Task: Add Celestial True Blueberry Tea to the cart.
Action: Mouse moved to (38, 318)
Screenshot: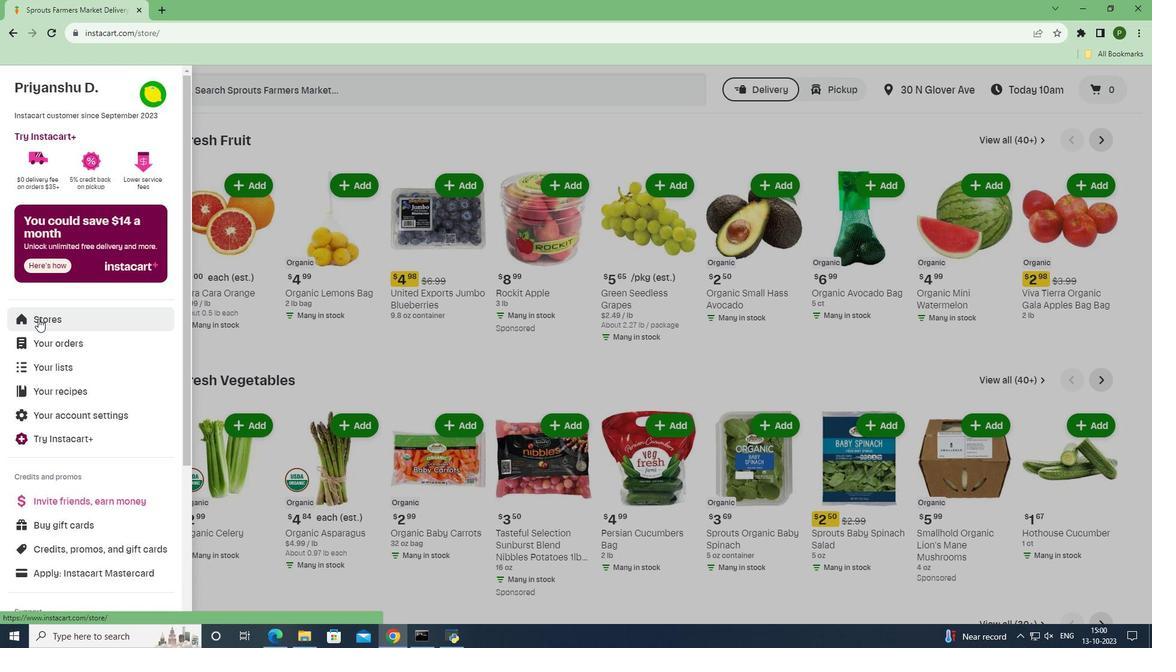 
Action: Mouse pressed left at (38, 318)
Screenshot: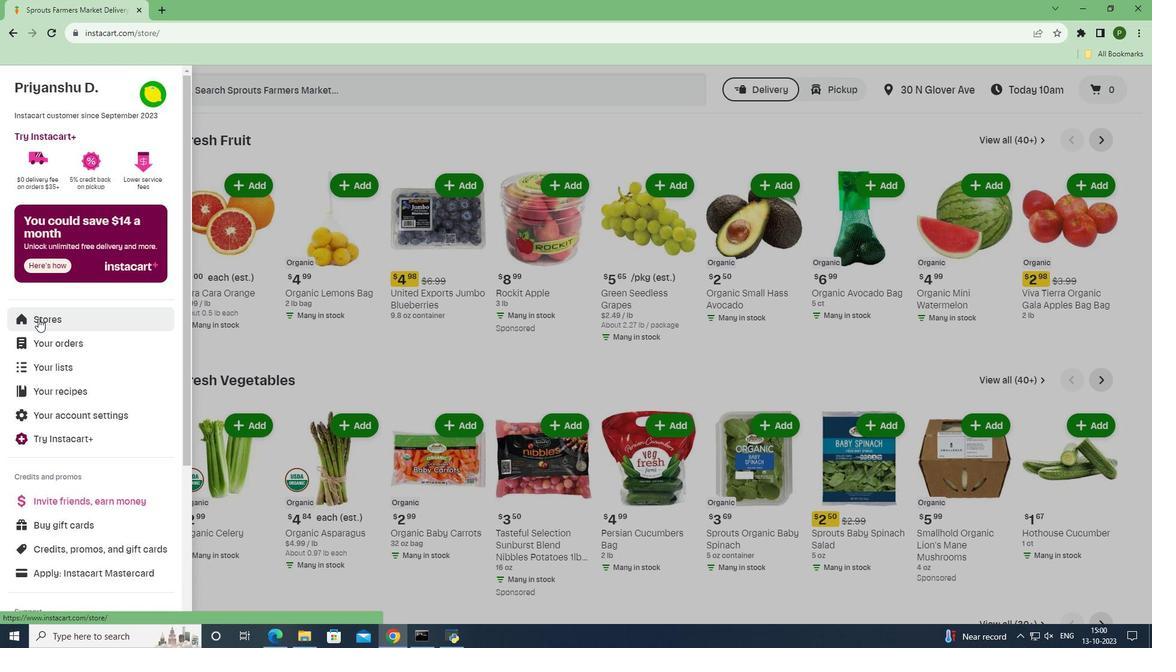 
Action: Mouse moved to (282, 136)
Screenshot: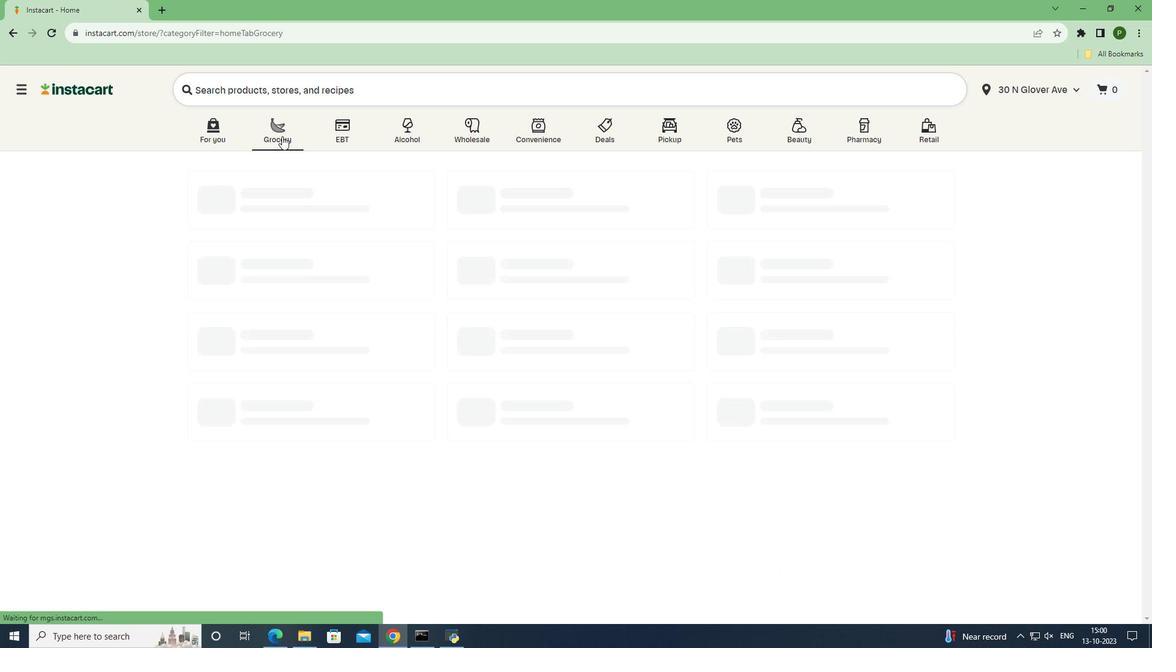 
Action: Mouse pressed left at (282, 136)
Screenshot: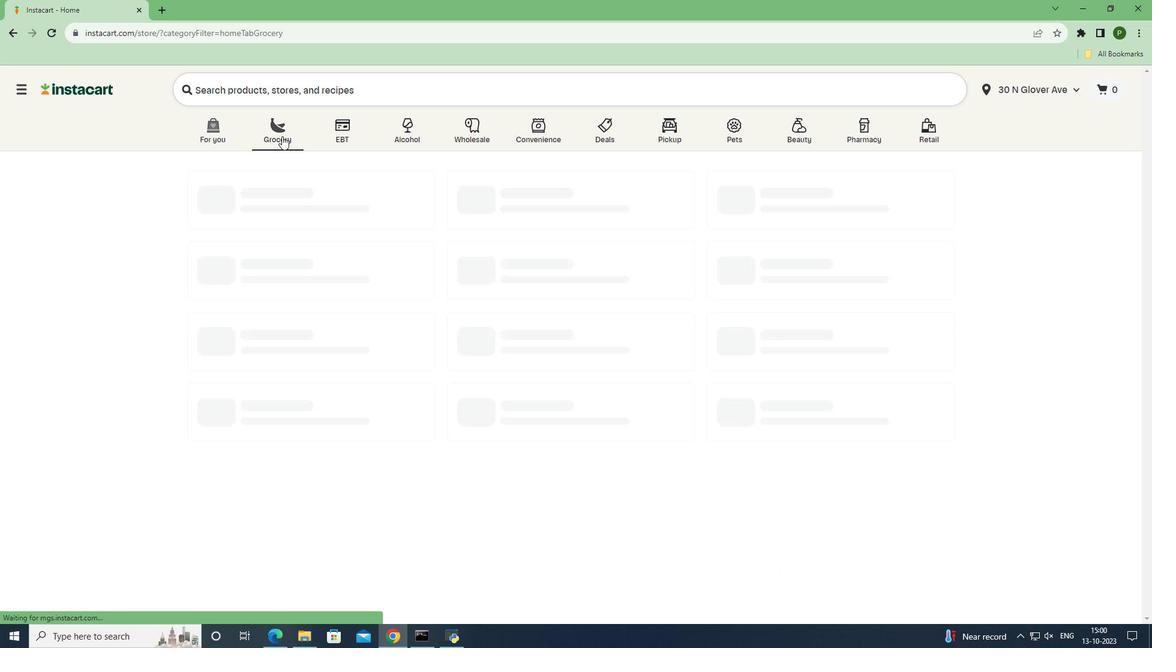 
Action: Mouse moved to (735, 277)
Screenshot: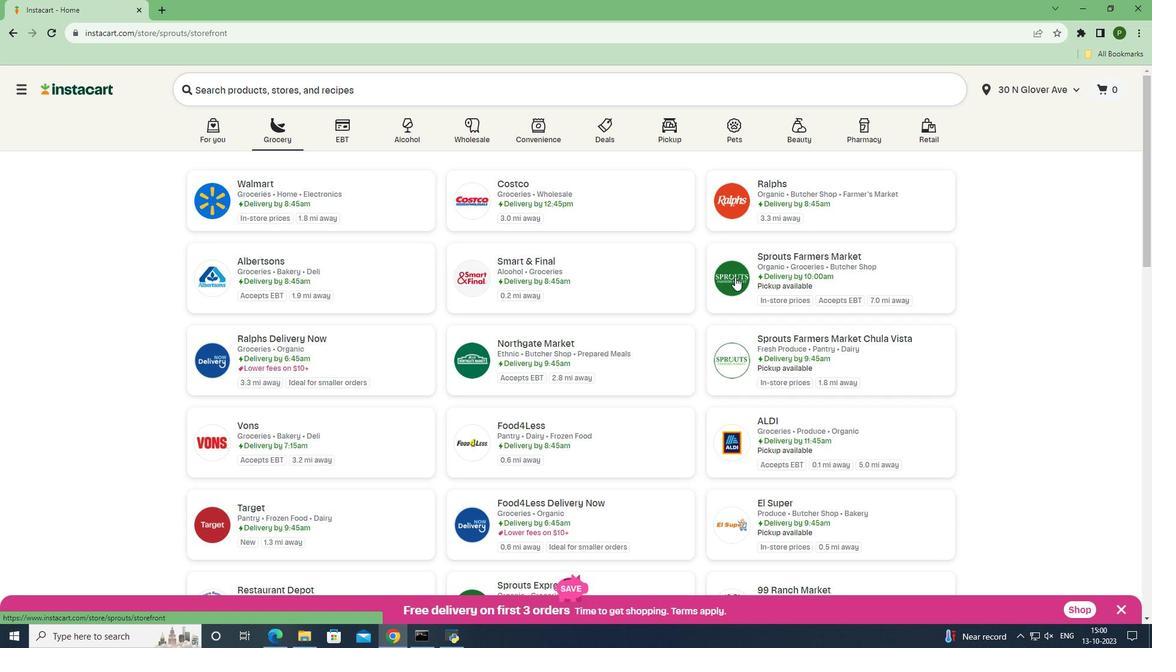 
Action: Mouse pressed left at (735, 277)
Screenshot: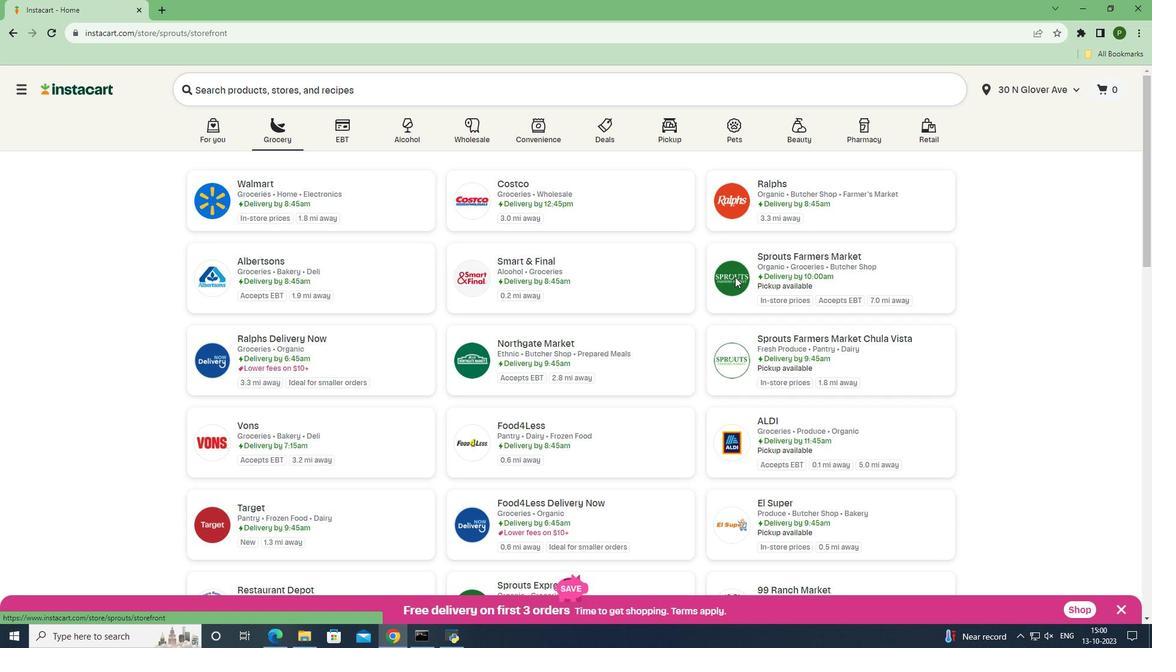 
Action: Mouse moved to (88, 414)
Screenshot: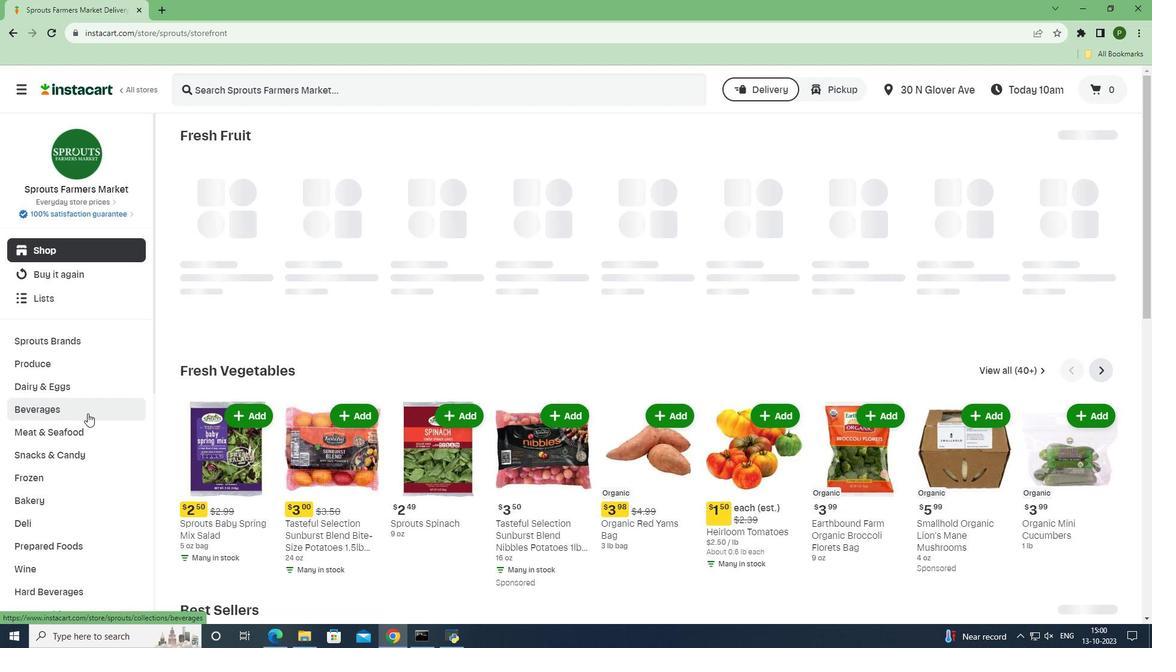 
Action: Mouse pressed left at (88, 414)
Screenshot: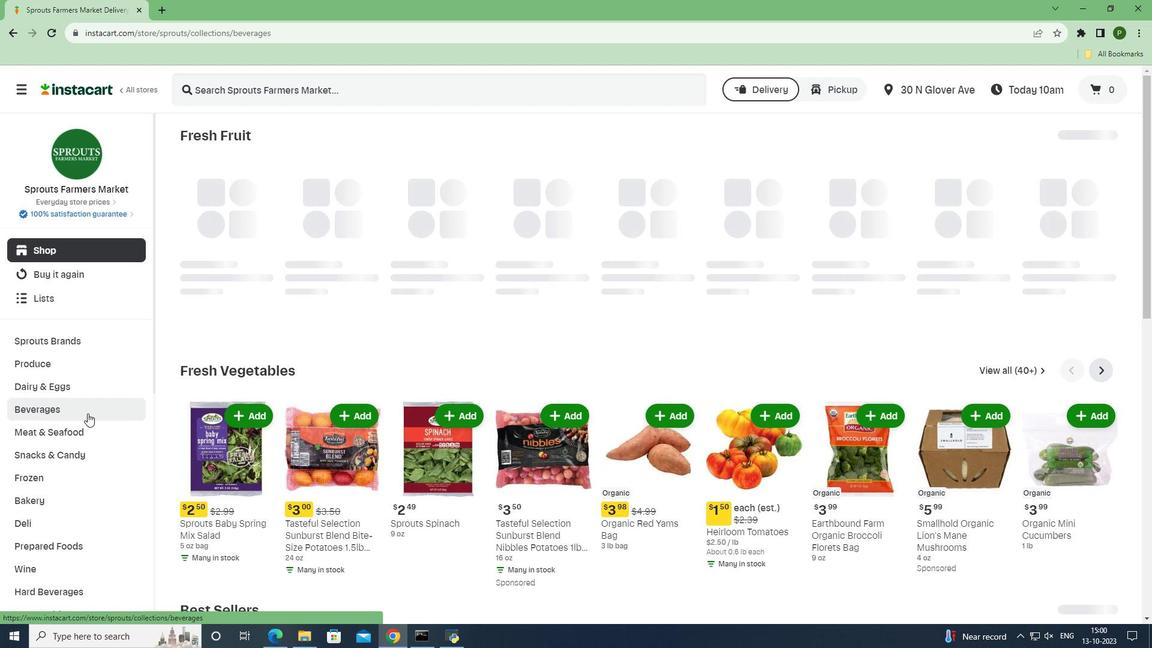 
Action: Mouse moved to (1038, 163)
Screenshot: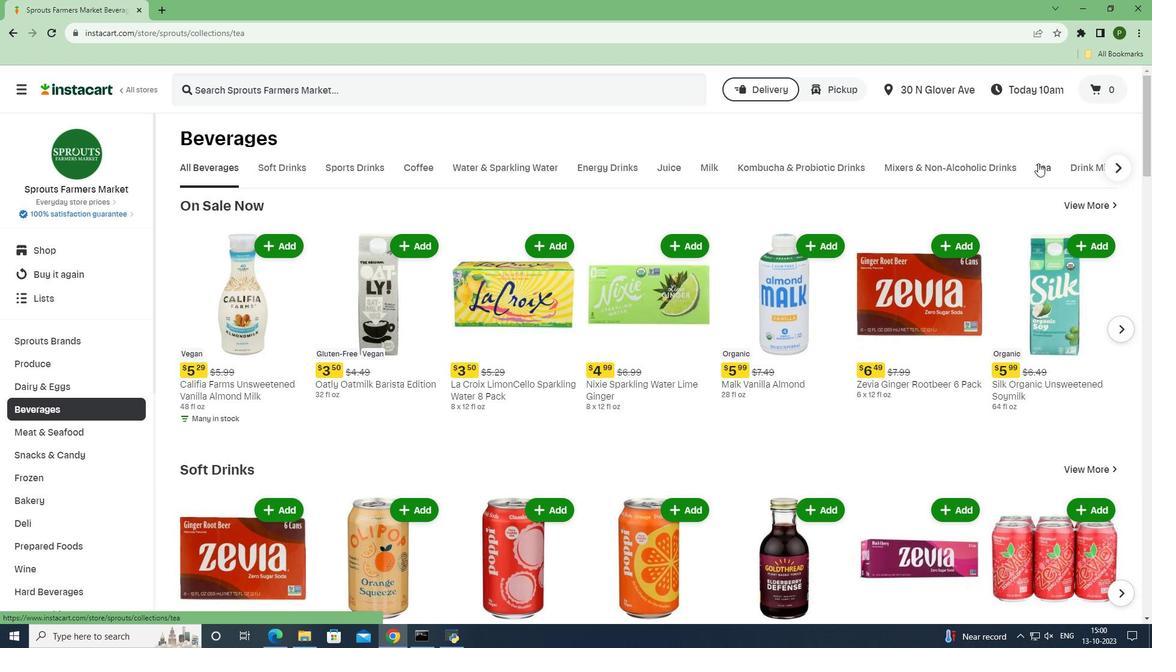 
Action: Mouse pressed left at (1038, 163)
Screenshot: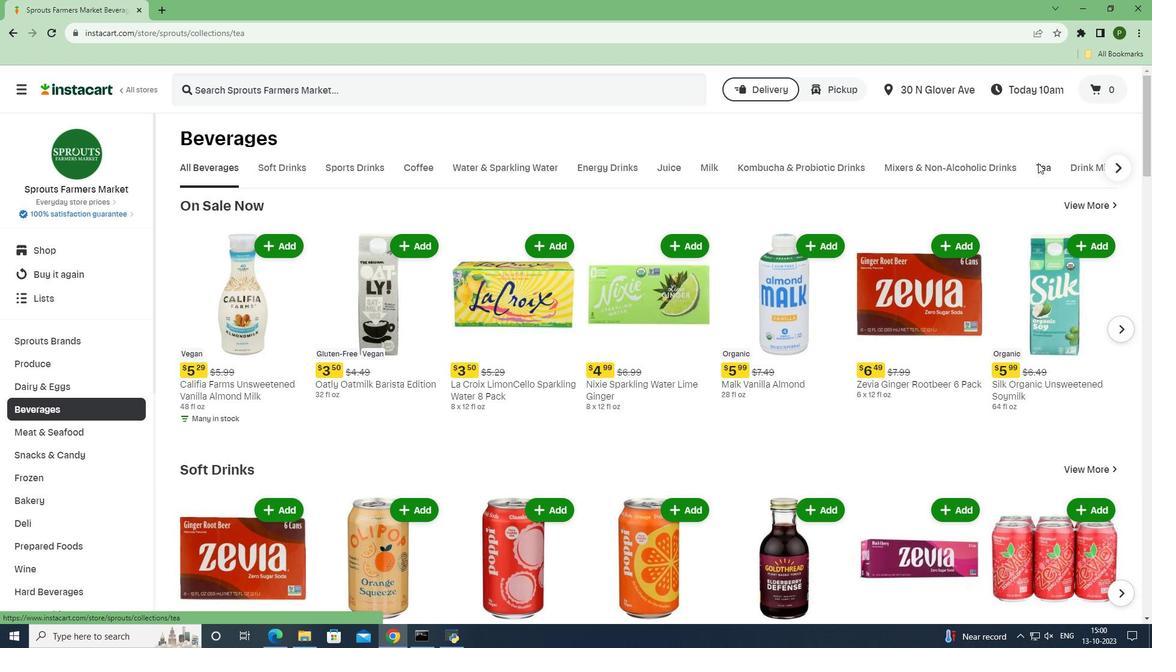 
Action: Mouse moved to (499, 88)
Screenshot: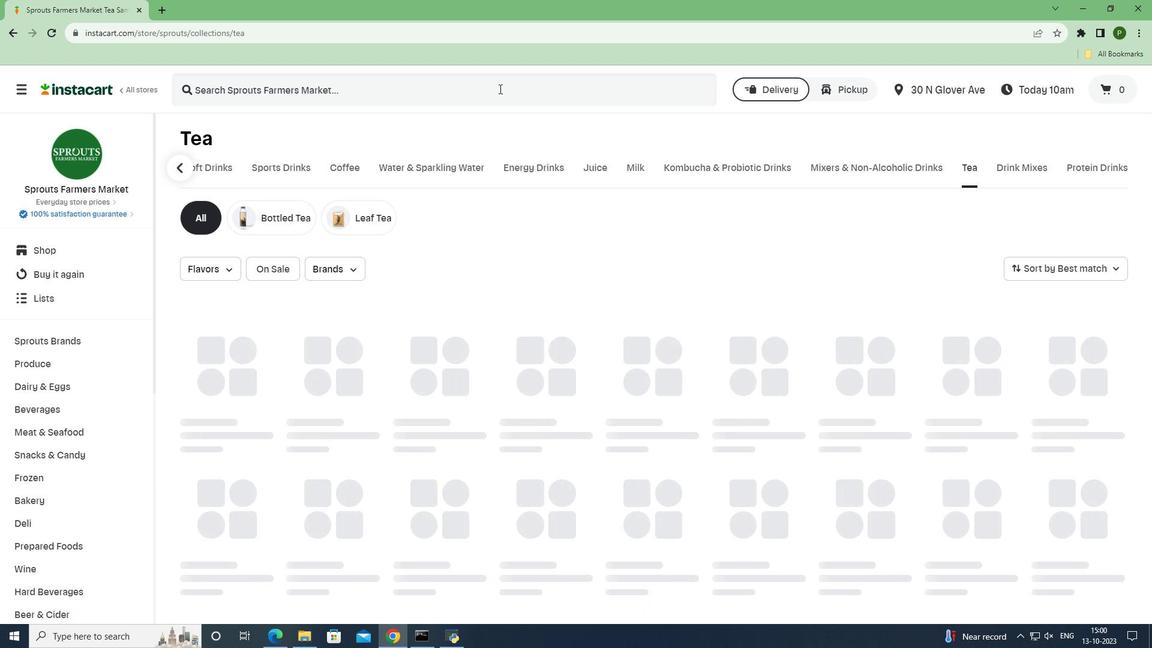 
Action: Mouse pressed left at (499, 88)
Screenshot: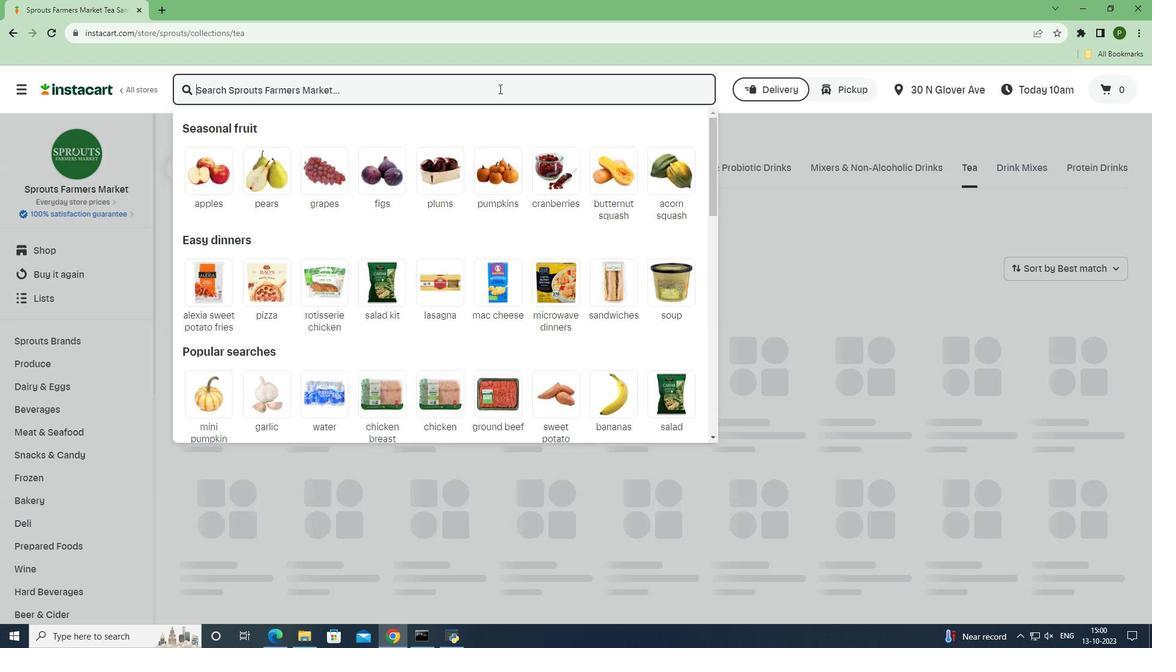 
Action: Key pressed <Key.caps_lock>C<Key.caps_lock>elestial<Key.space><Key.caps_lock>T<Key.caps_lock>rue<Key.space><Key.caps_lock>B<Key.caps_lock>lueberry<Key.space><Key.caps_lock>T<Key.caps_lock>ea<Key.space><Key.enter>
Screenshot: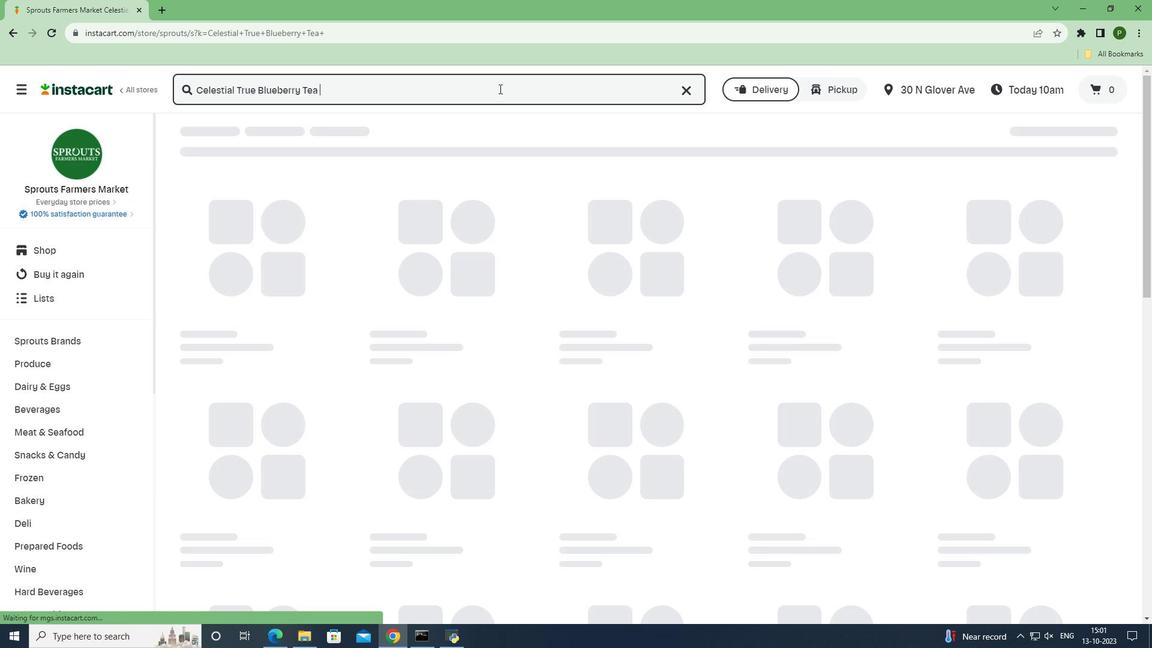 
Action: Mouse moved to (704, 215)
Screenshot: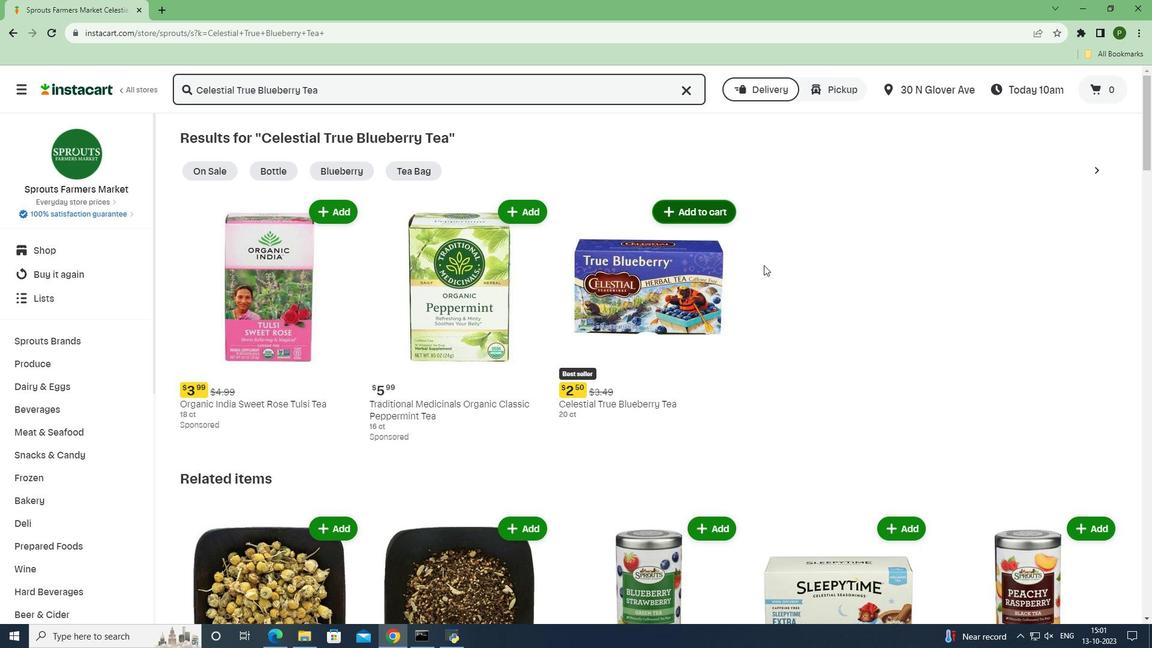 
Action: Mouse pressed left at (704, 215)
Screenshot: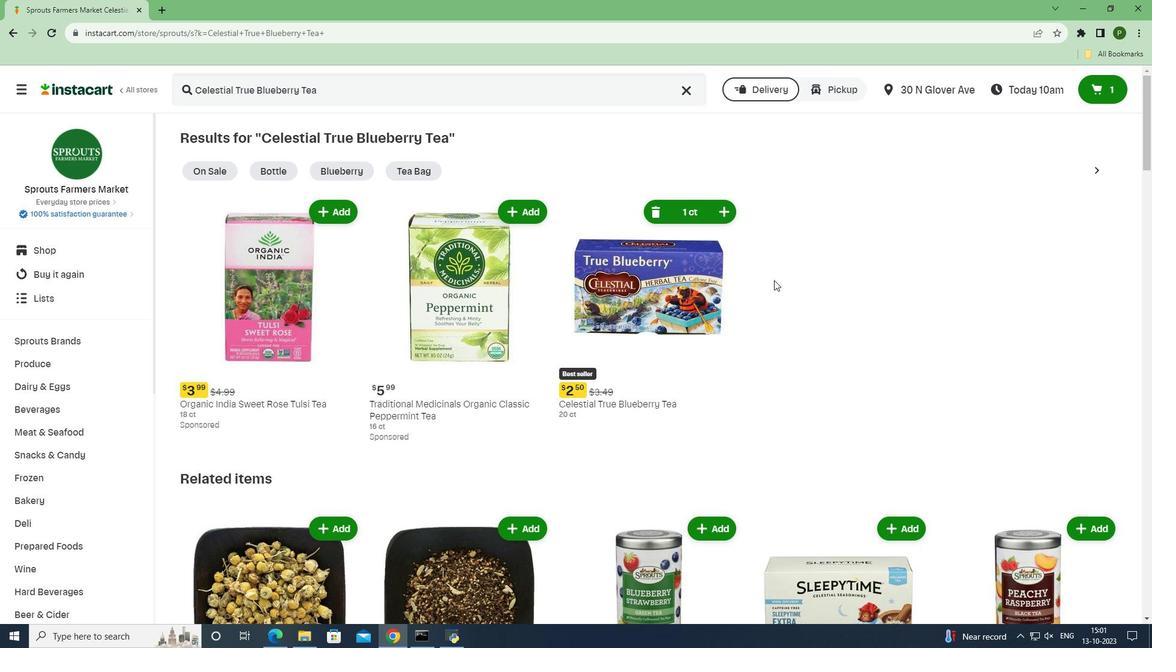 
Action: Mouse moved to (778, 286)
Screenshot: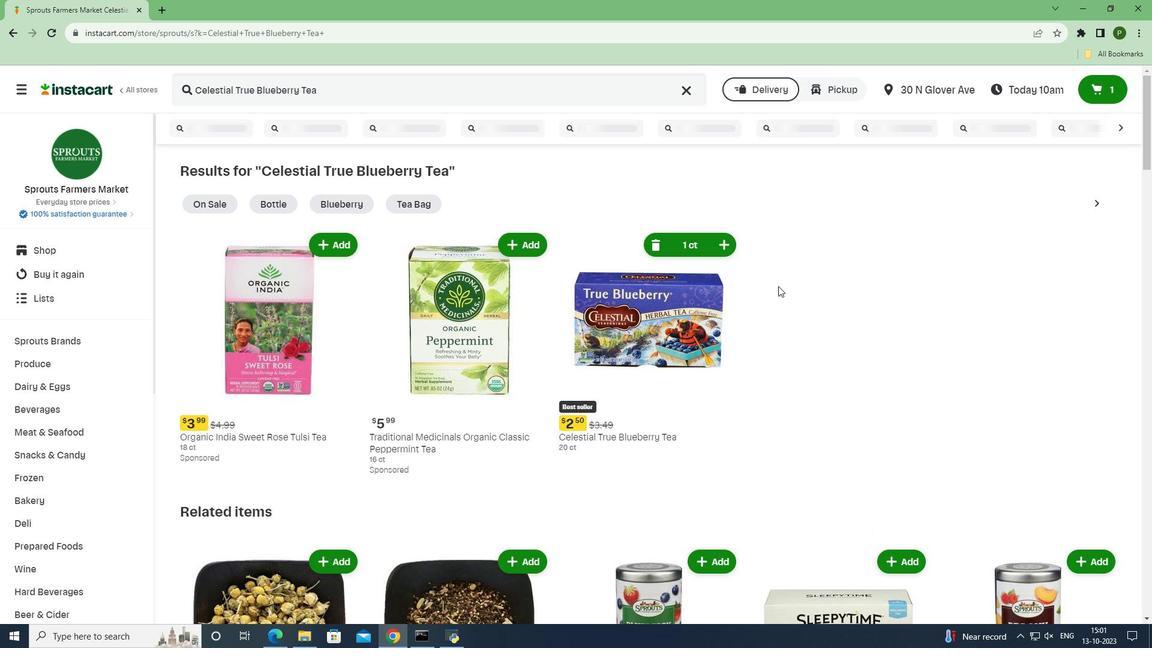 
